 Task: Create a section Dash Derby and in the section, add a milestone Distributed Denial of Service (DDoS) Mitigation in the project AgileResolve
Action: Mouse moved to (316, 379)
Screenshot: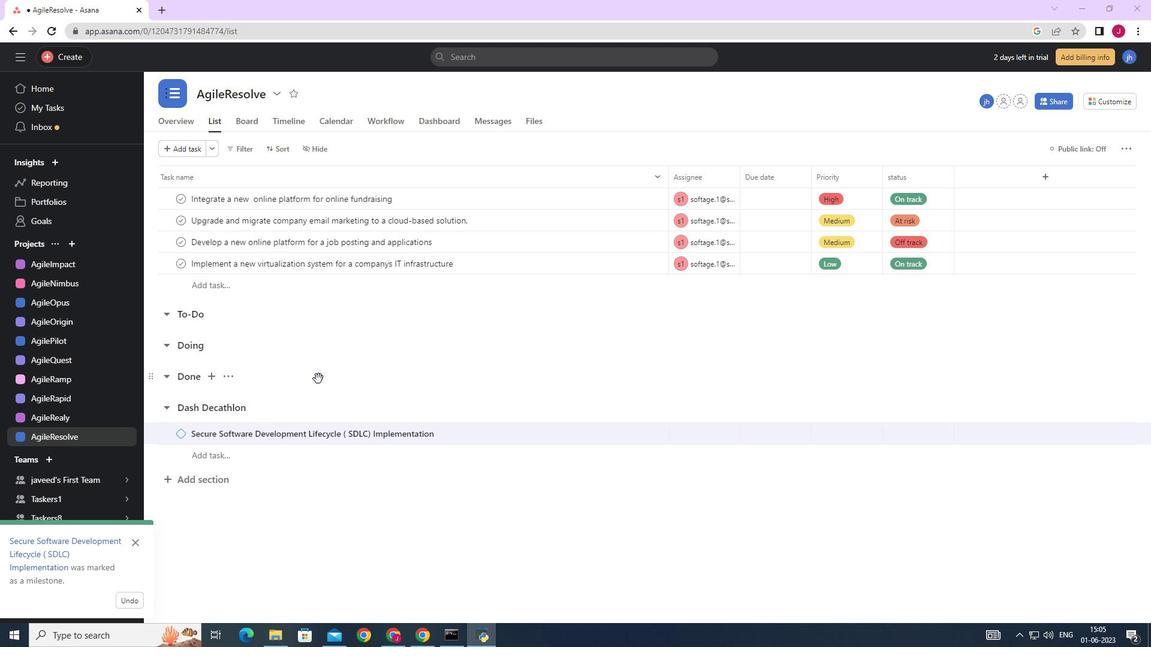 
Action: Mouse scrolled (316, 379) with delta (0, 0)
Screenshot: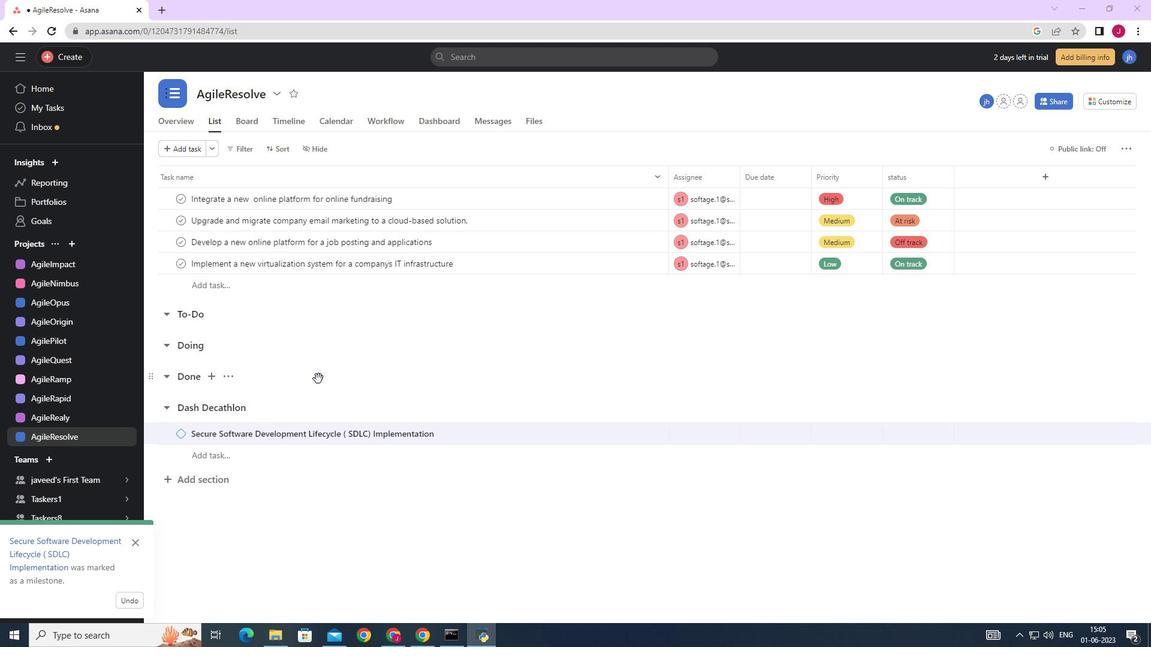 
Action: Mouse moved to (314, 381)
Screenshot: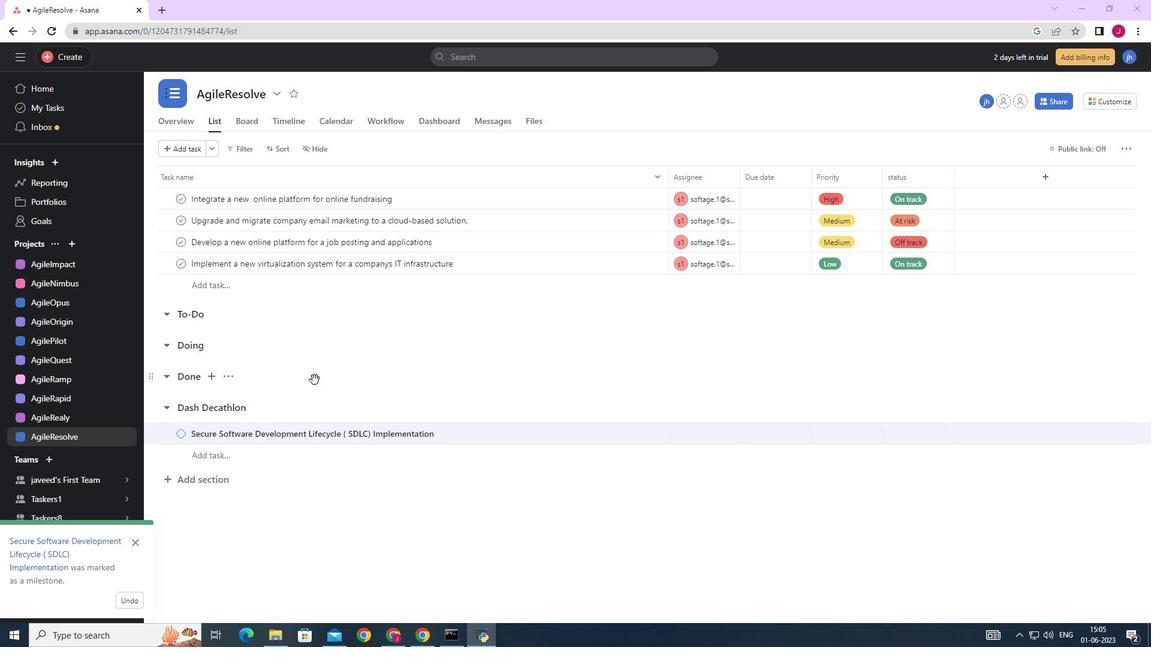 
Action: Mouse scrolled (314, 380) with delta (0, 0)
Screenshot: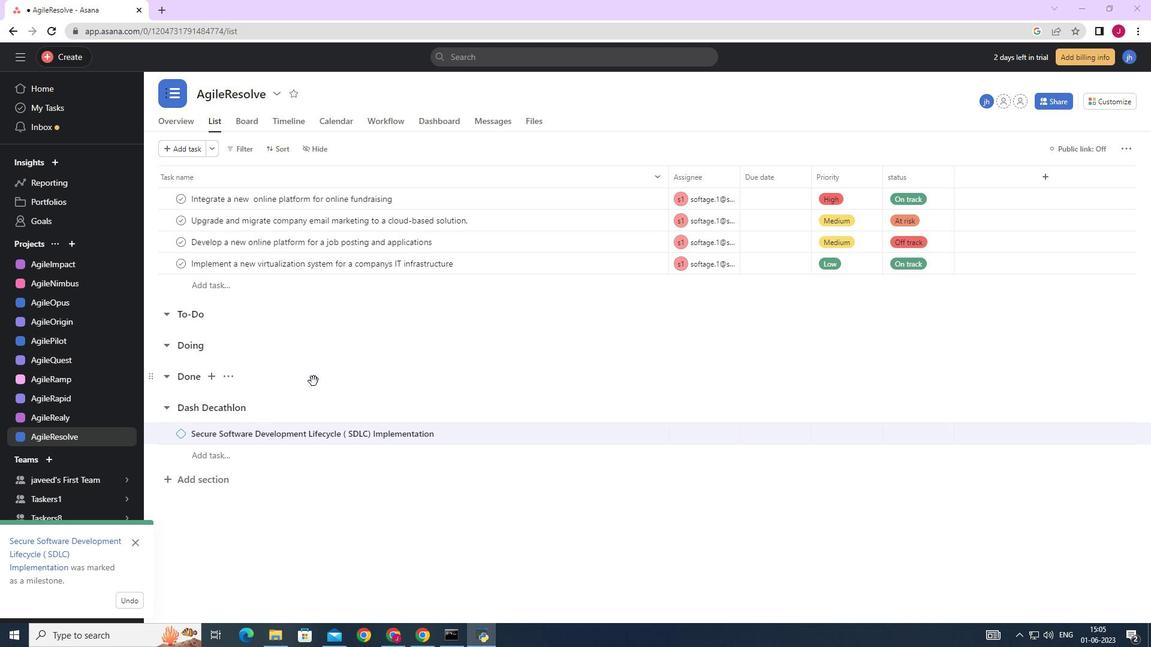 
Action: Mouse moved to (202, 483)
Screenshot: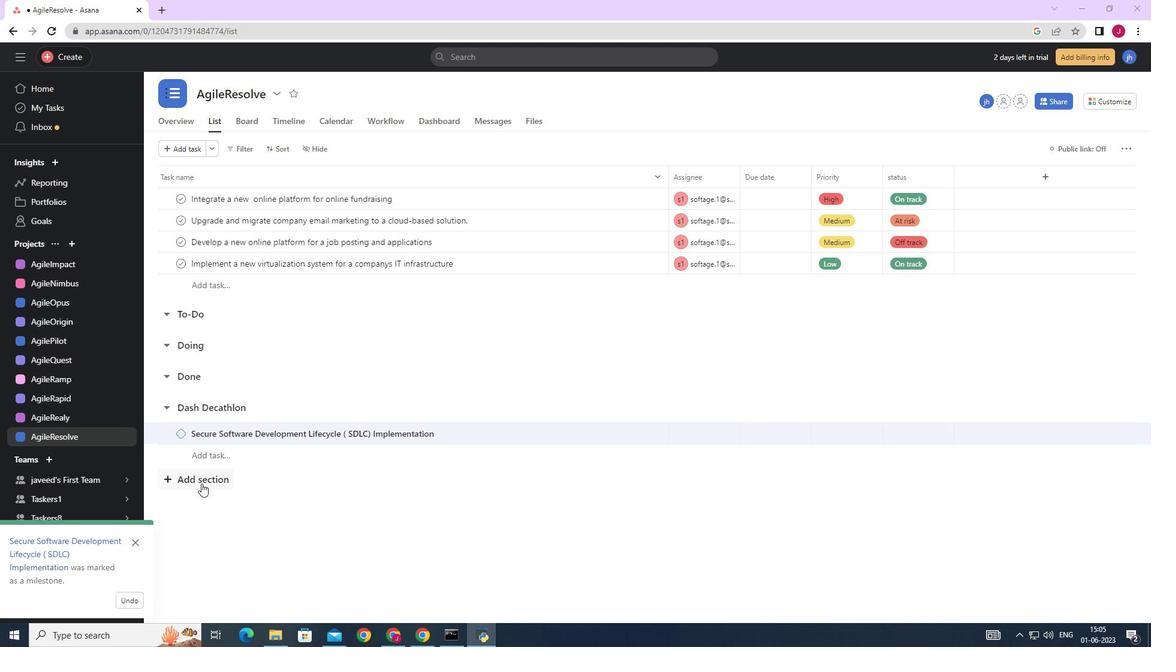 
Action: Mouse pressed left at (202, 483)
Screenshot: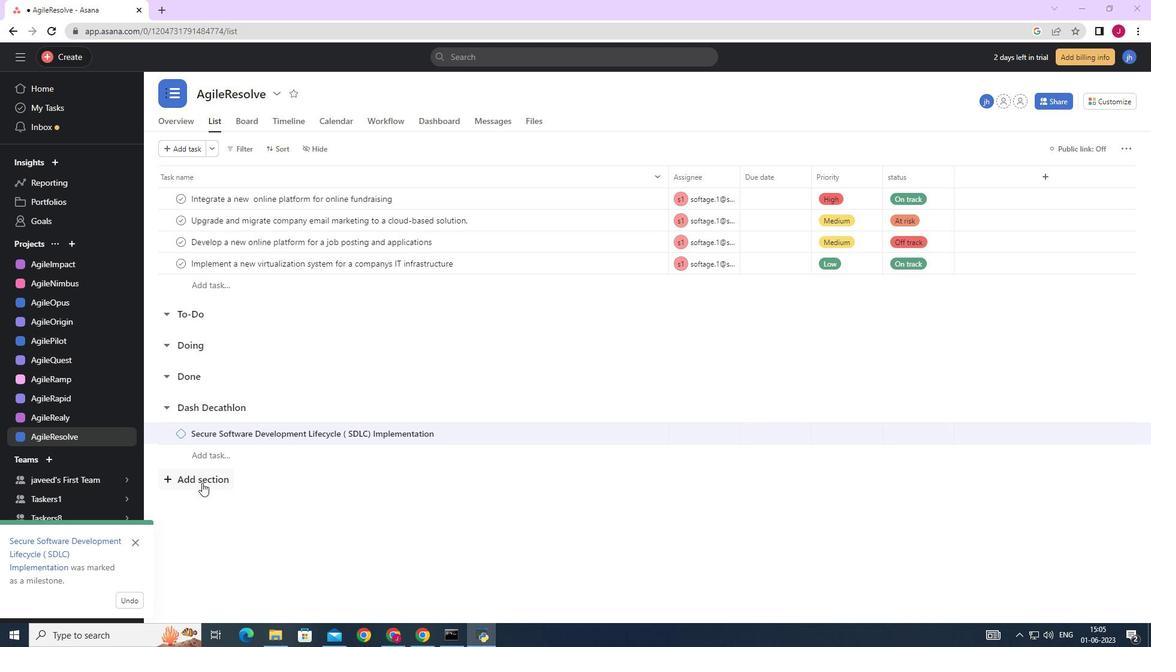 
Action: Mouse moved to (202, 482)
Screenshot: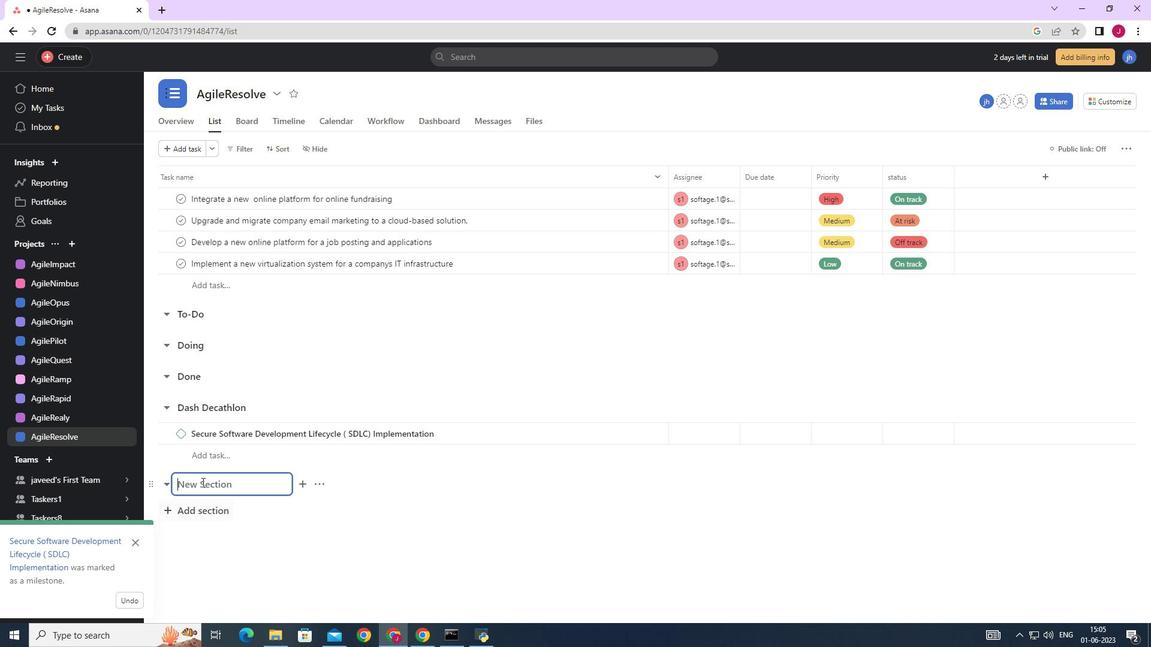 
Action: Key pressed <Key.caps_lock>D<Key.caps_lock>ash<Key.space><Key.caps_lock>D<Key.caps_lock>erby<Key.enter><Key.caps_lock>D<Key.caps_lock>istributed<Key.space><Key.caps_lock>D<Key.caps_lock>enial<Key.space><Key.caps_lock><Key.caps_lock>of<Key.space><Key.caps_lock>S<Key.caps_lock>ervice<Key.space><Key.shift_r>(<Key.caps_lock>DD<Key.caps_lock>o<Key.caps_lock>S<Key.shift_r><Key.shift_r><Key.shift_r>)<Key.space><Key.caps_lock><Key.caps_lock>M<Key.caps_lock>itigation
Screenshot: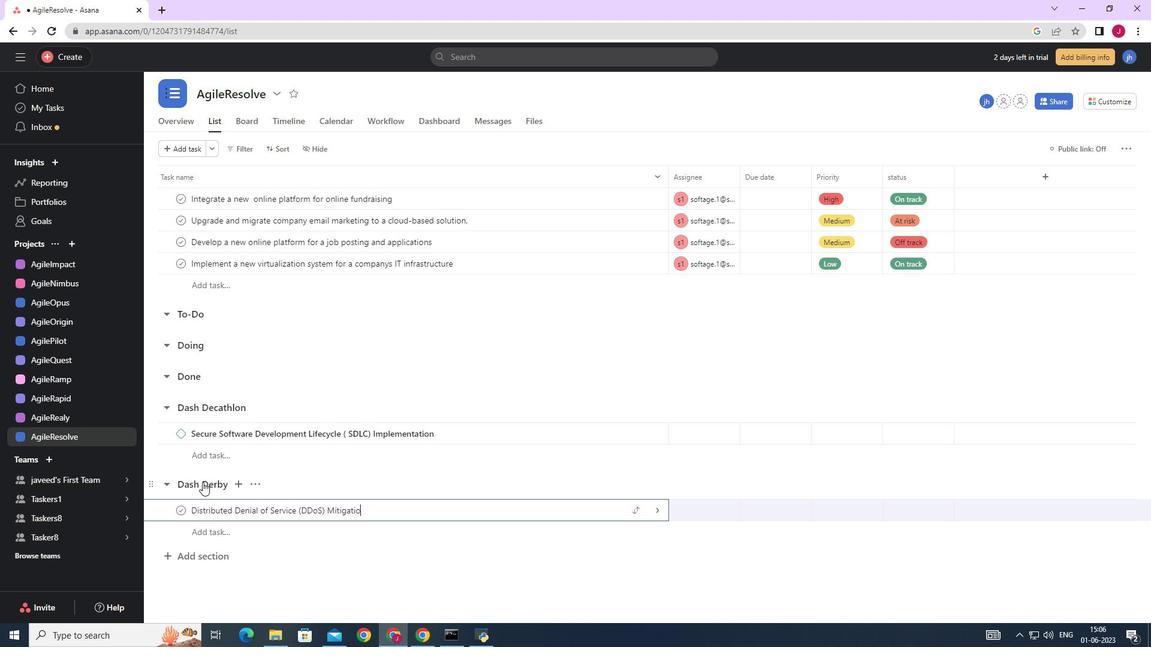 
Action: Mouse moved to (659, 511)
Screenshot: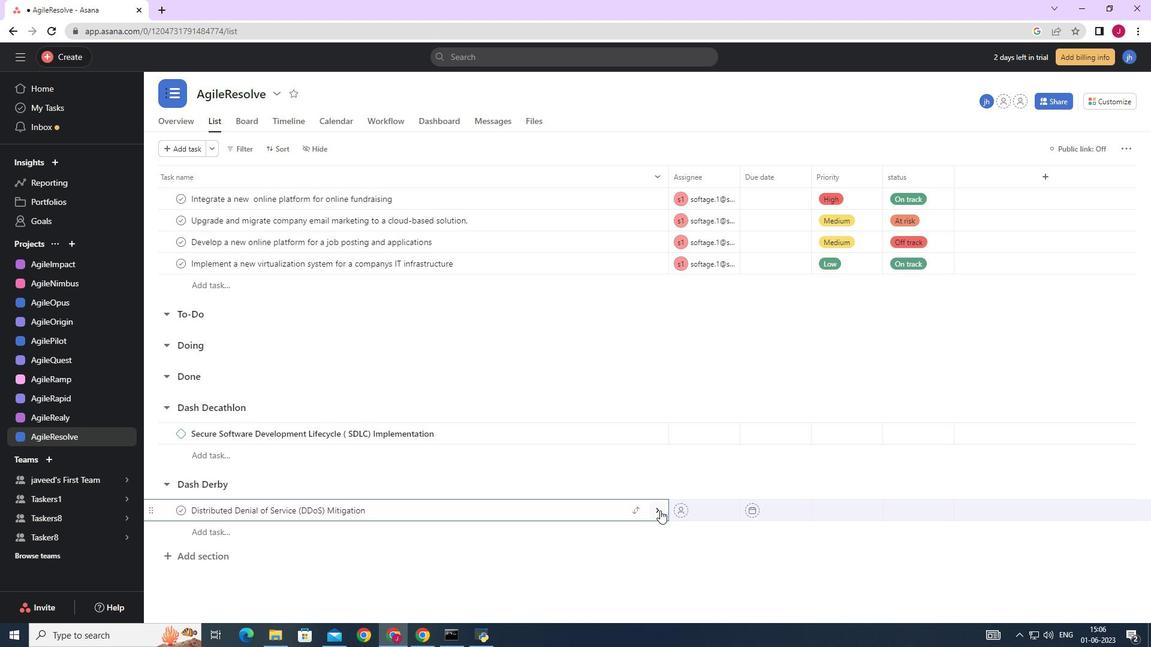 
Action: Mouse pressed left at (659, 511)
Screenshot: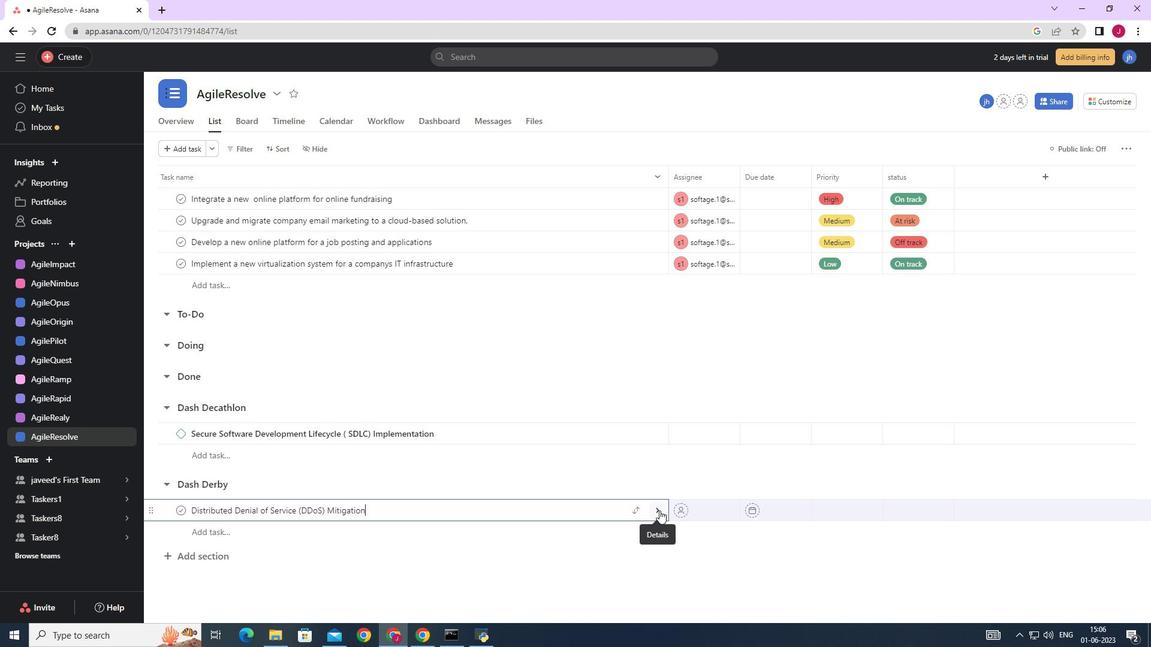
Action: Mouse moved to (1106, 148)
Screenshot: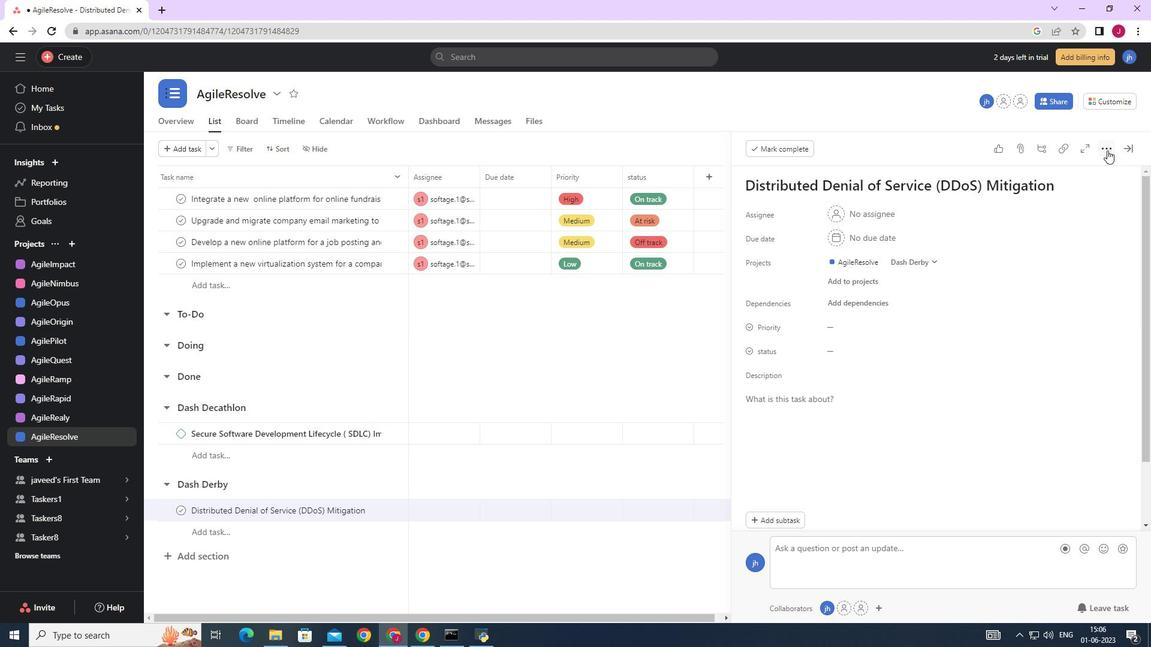 
Action: Mouse pressed left at (1106, 148)
Screenshot: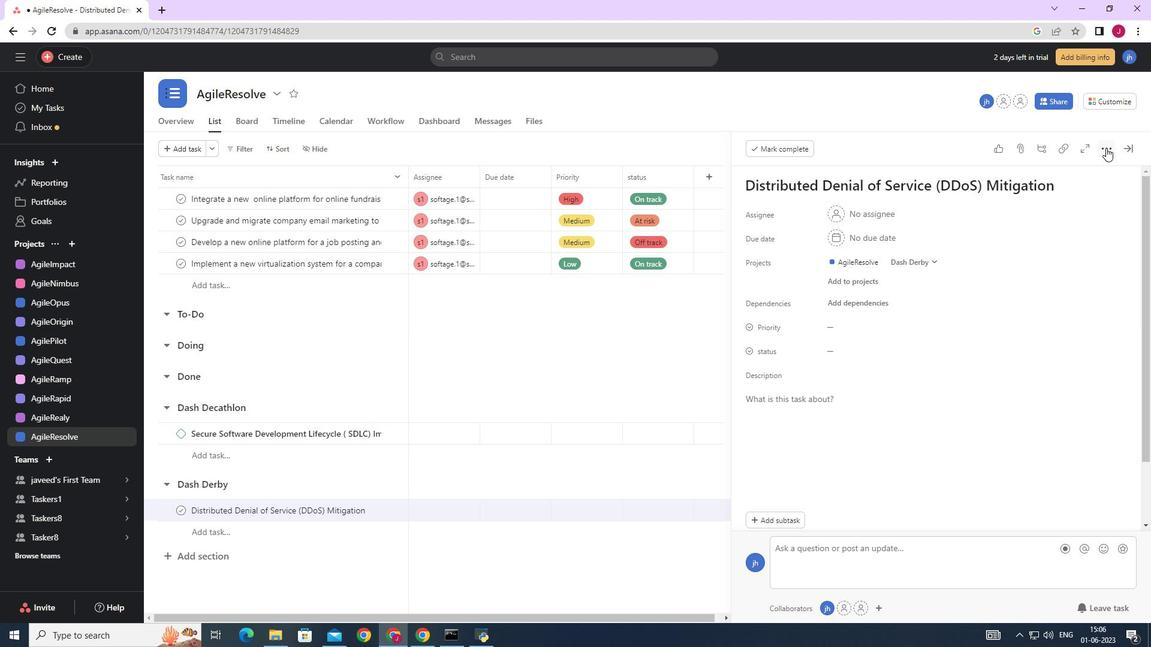 
Action: Mouse moved to (1024, 191)
Screenshot: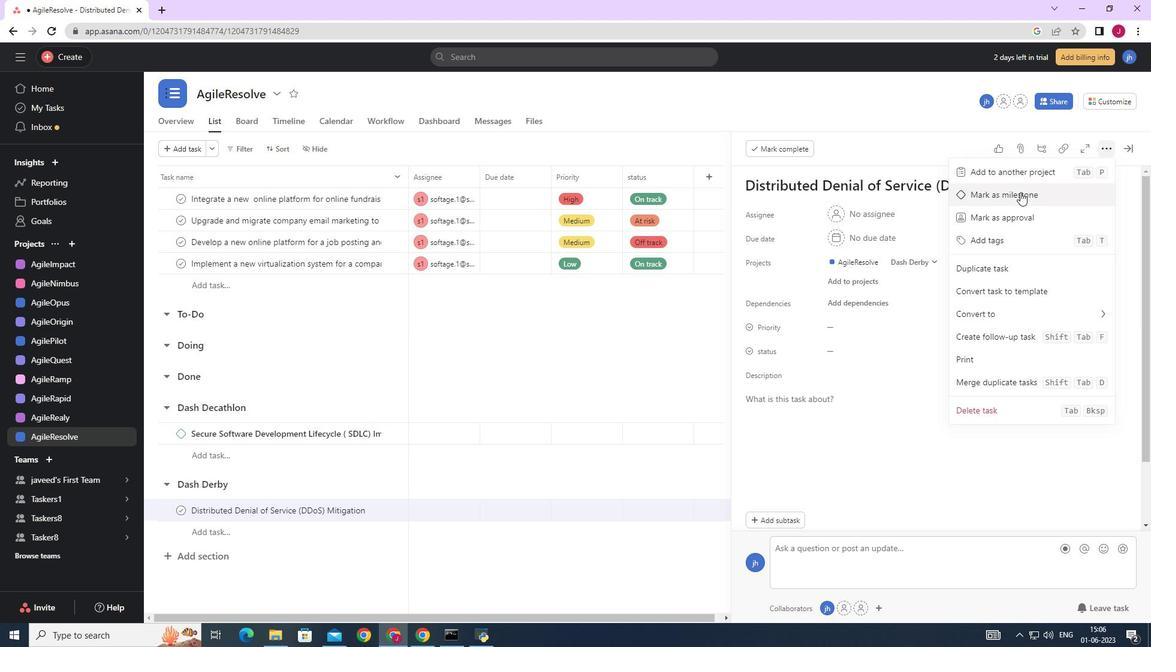 
Action: Mouse pressed left at (1024, 191)
Screenshot: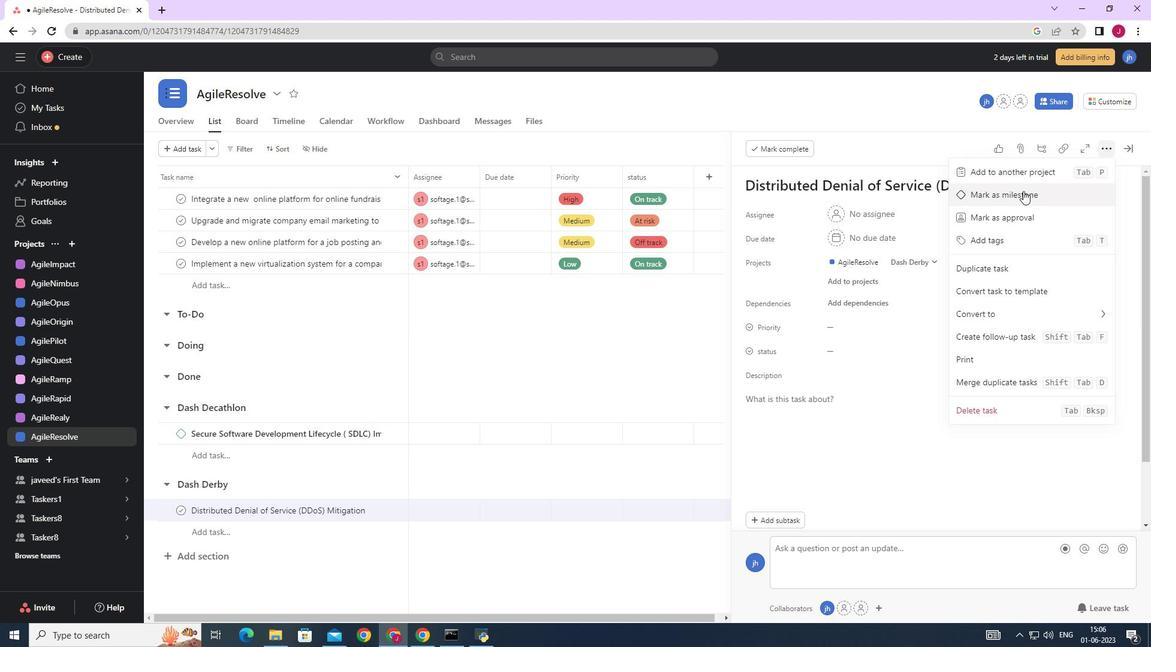 
Action: Mouse moved to (1129, 146)
Screenshot: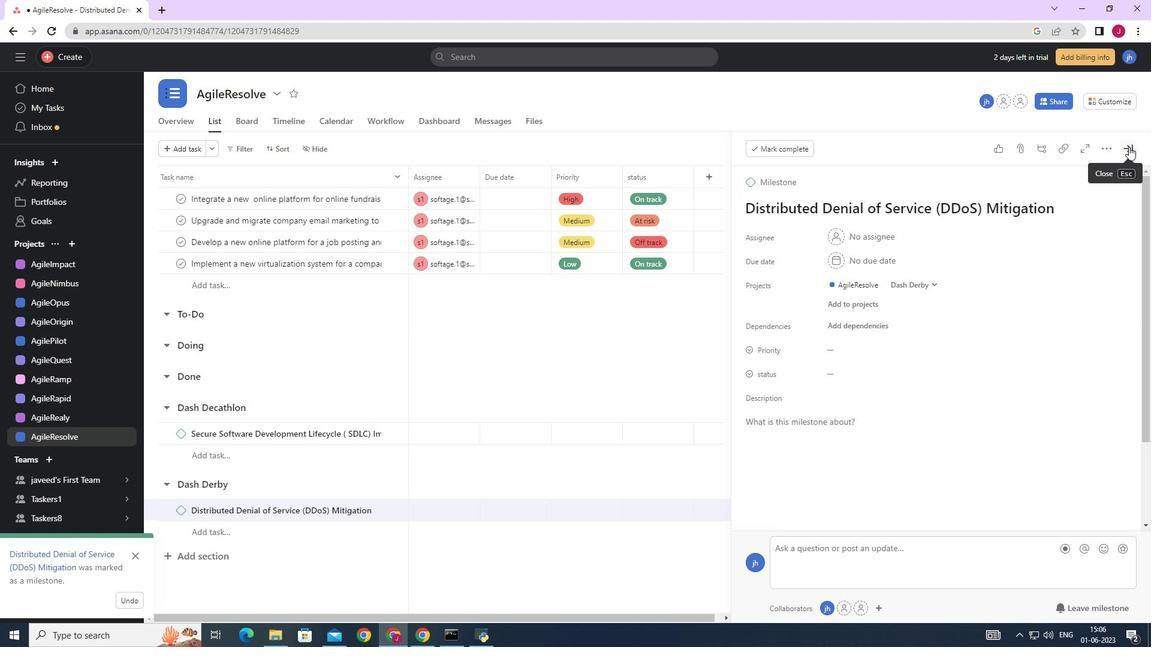 
Action: Mouse pressed left at (1129, 146)
Screenshot: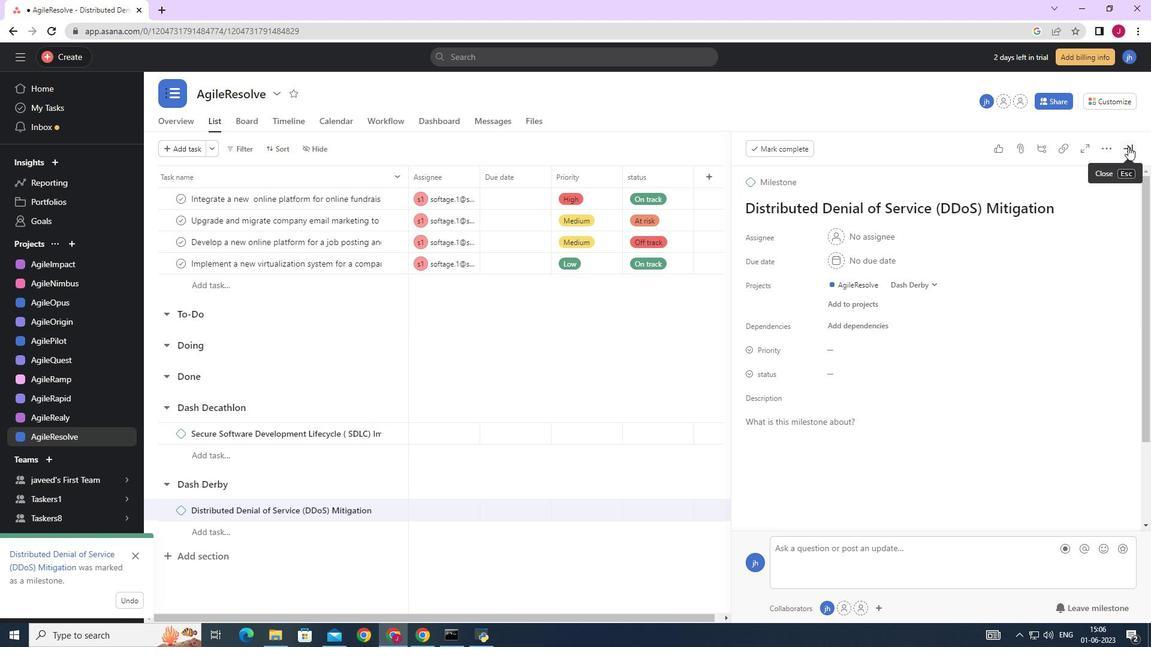 
Action: Mouse moved to (898, 349)
Screenshot: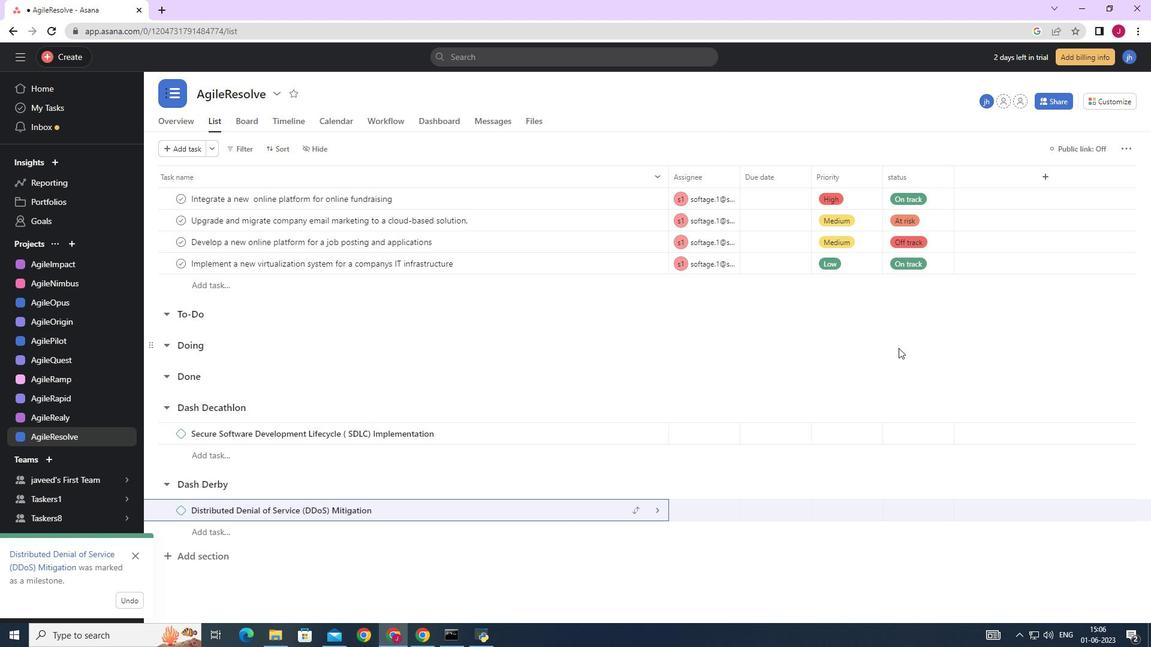 
